 Task: Create a rule when the name or the description of a card does not start with text .
Action: Mouse pressed left at (846, 234)
Screenshot: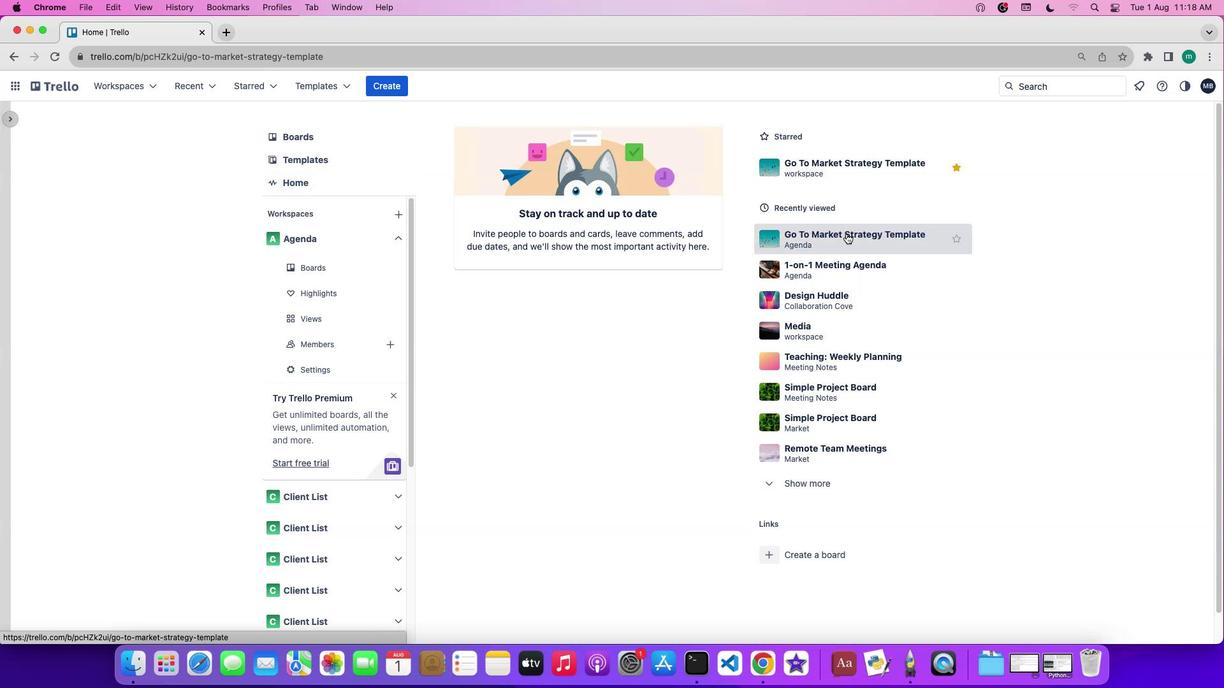 
Action: Mouse moved to (1089, 271)
Screenshot: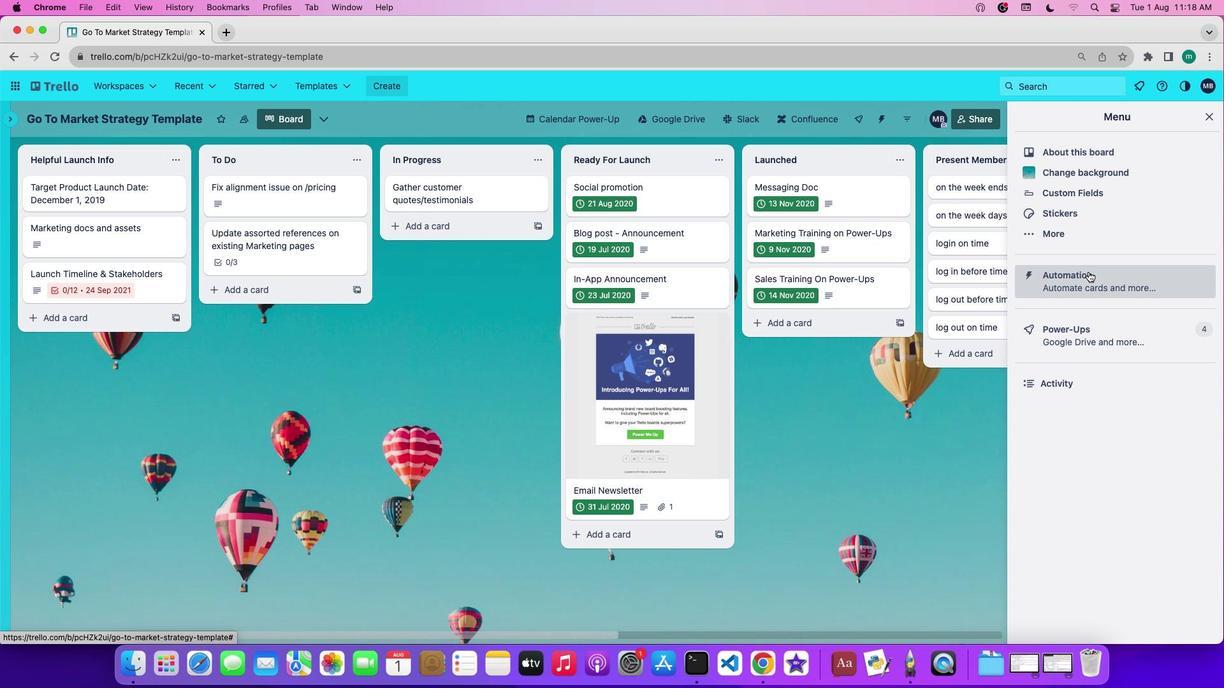 
Action: Mouse pressed left at (1089, 271)
Screenshot: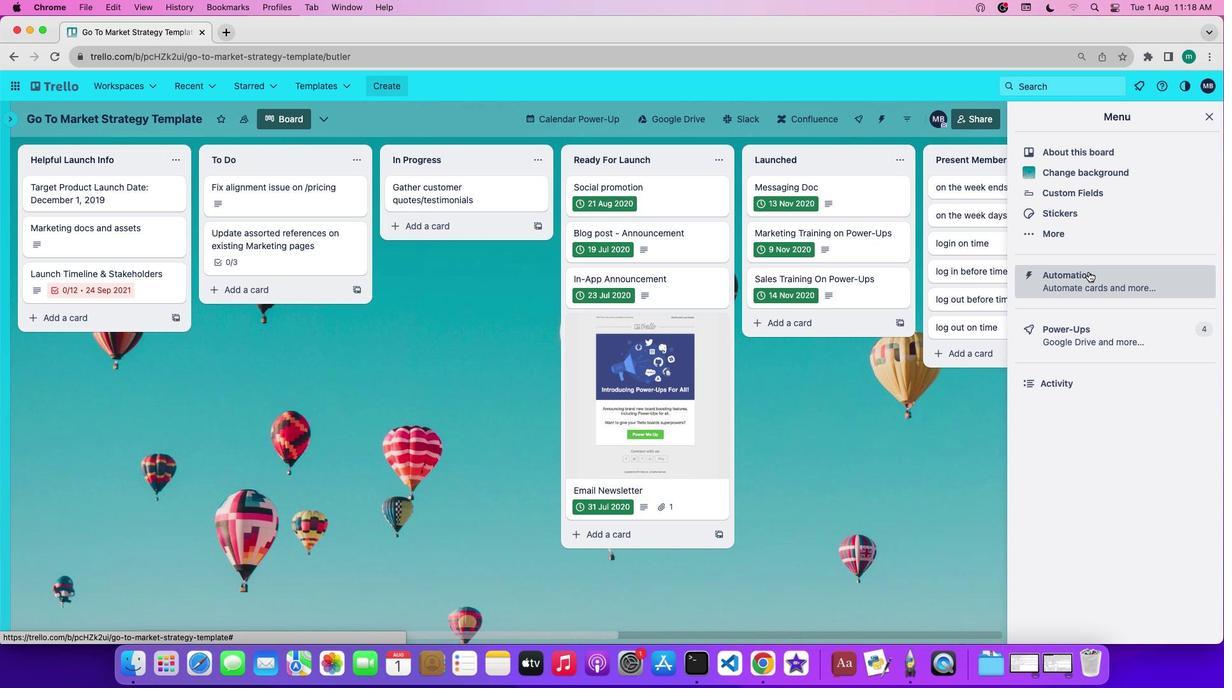 
Action: Mouse moved to (68, 232)
Screenshot: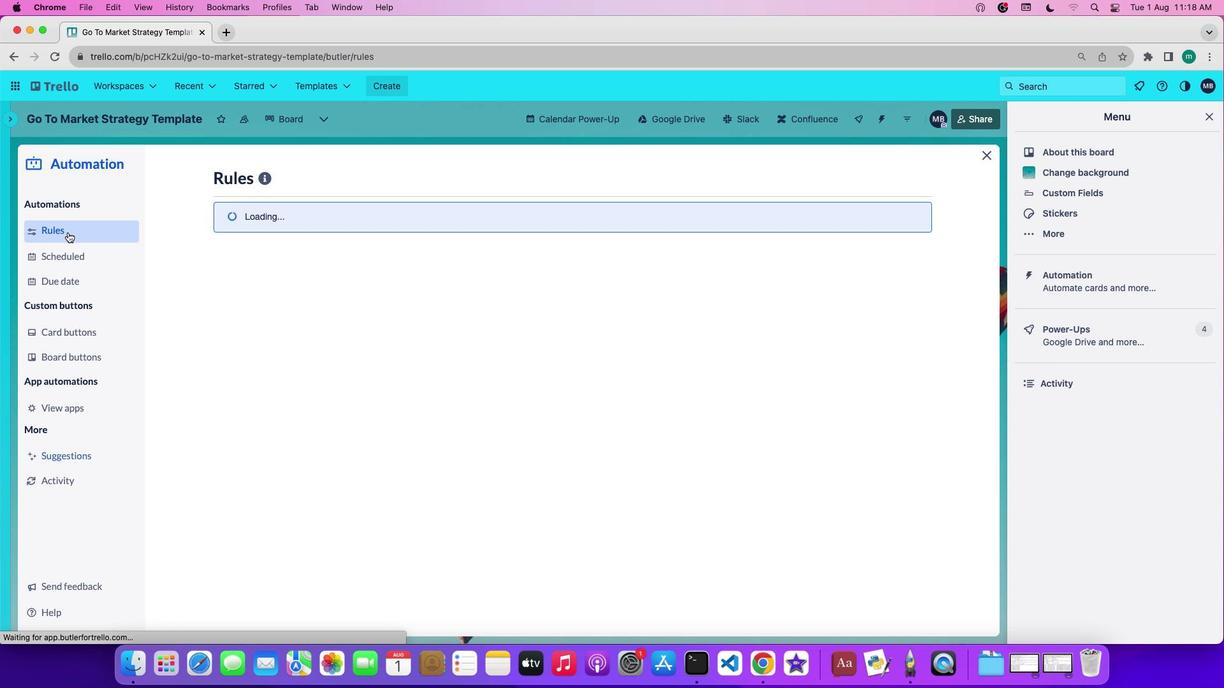 
Action: Mouse pressed left at (68, 232)
Screenshot: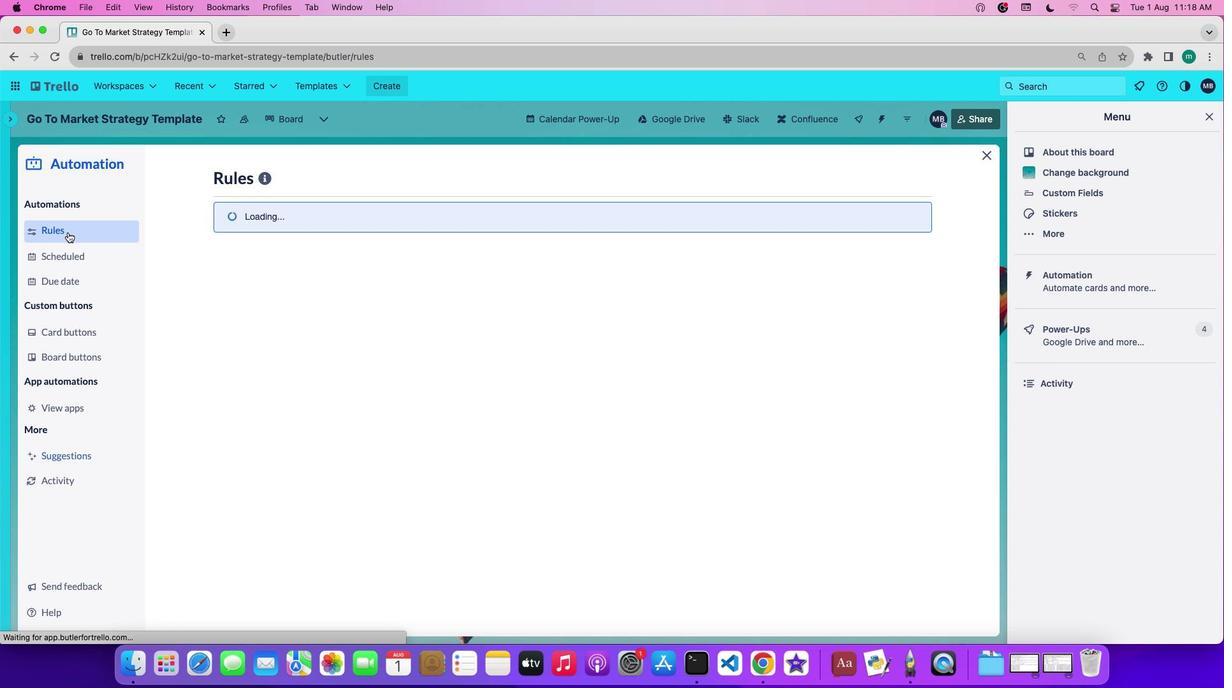 
Action: Mouse moved to (304, 460)
Screenshot: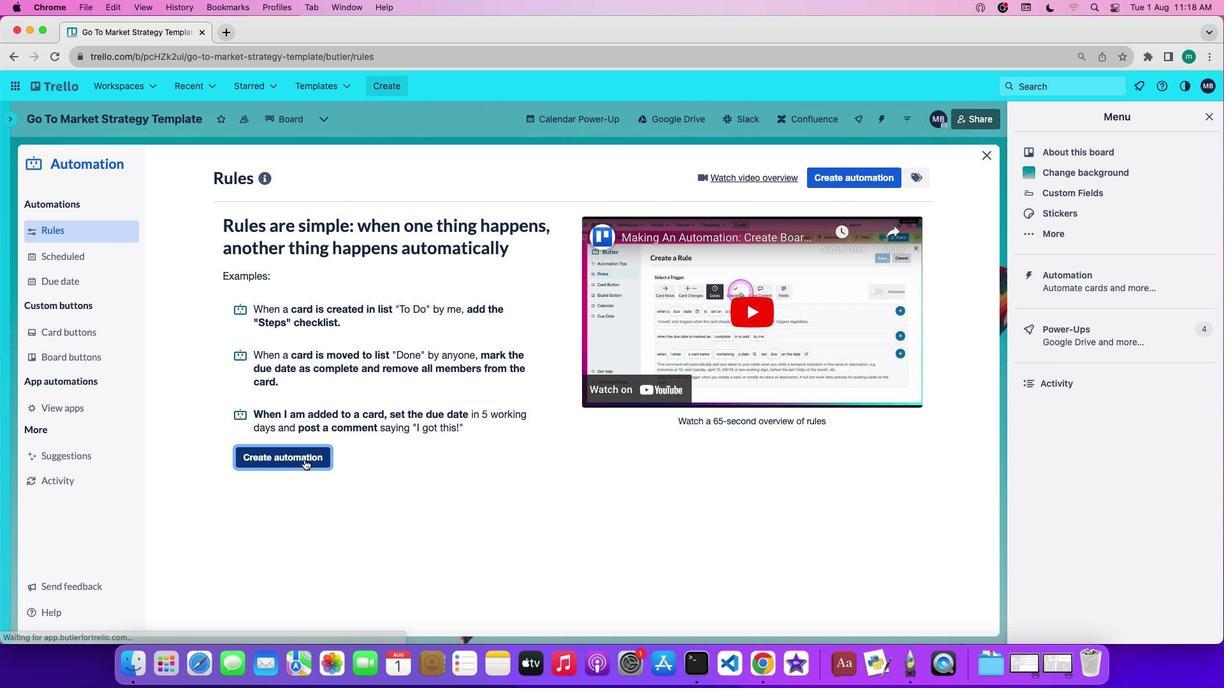 
Action: Mouse pressed left at (304, 460)
Screenshot: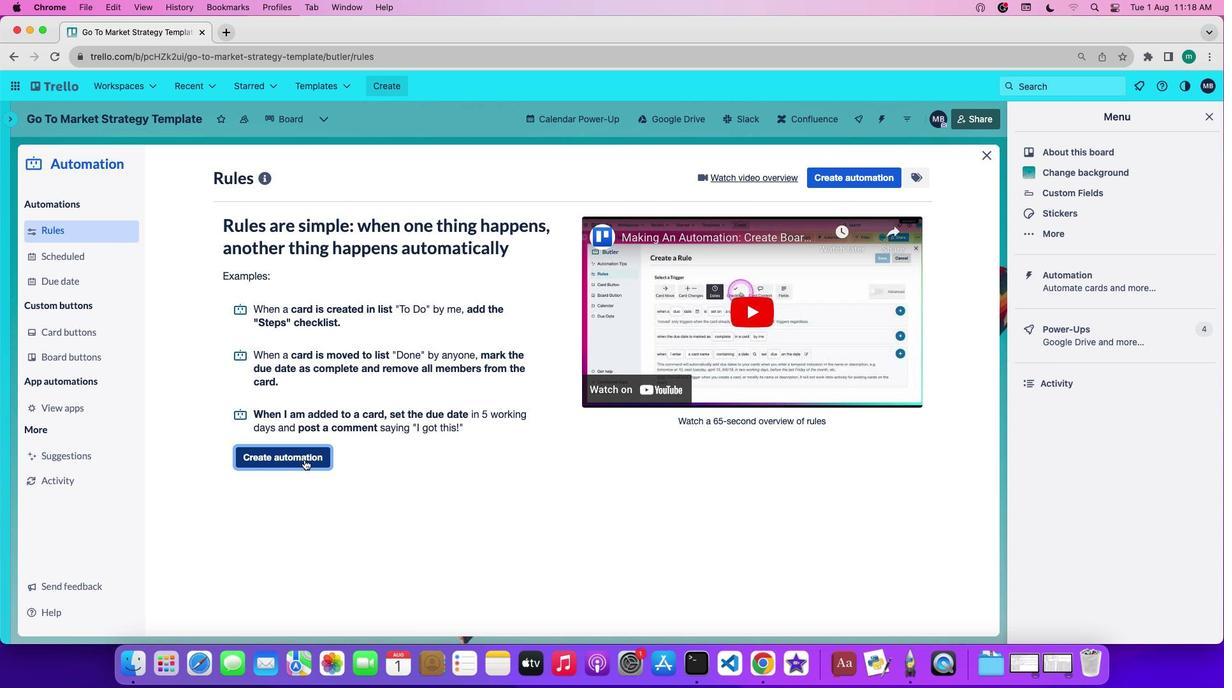 
Action: Mouse moved to (695, 307)
Screenshot: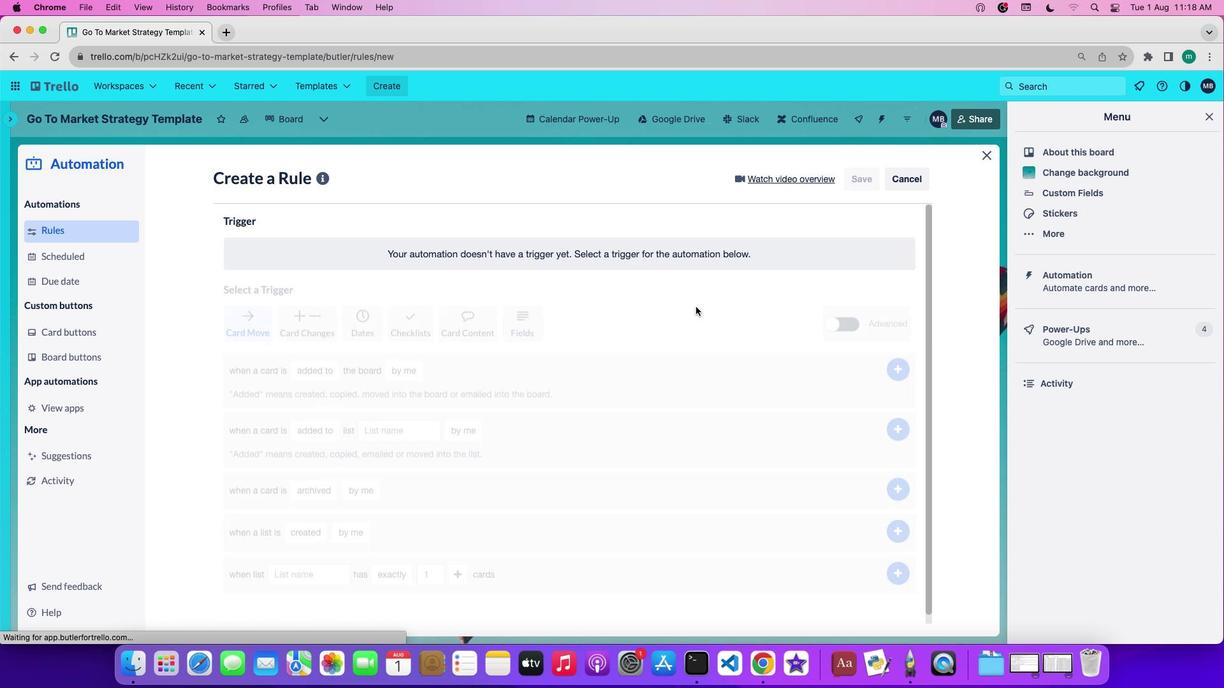 
Action: Mouse pressed left at (695, 307)
Screenshot: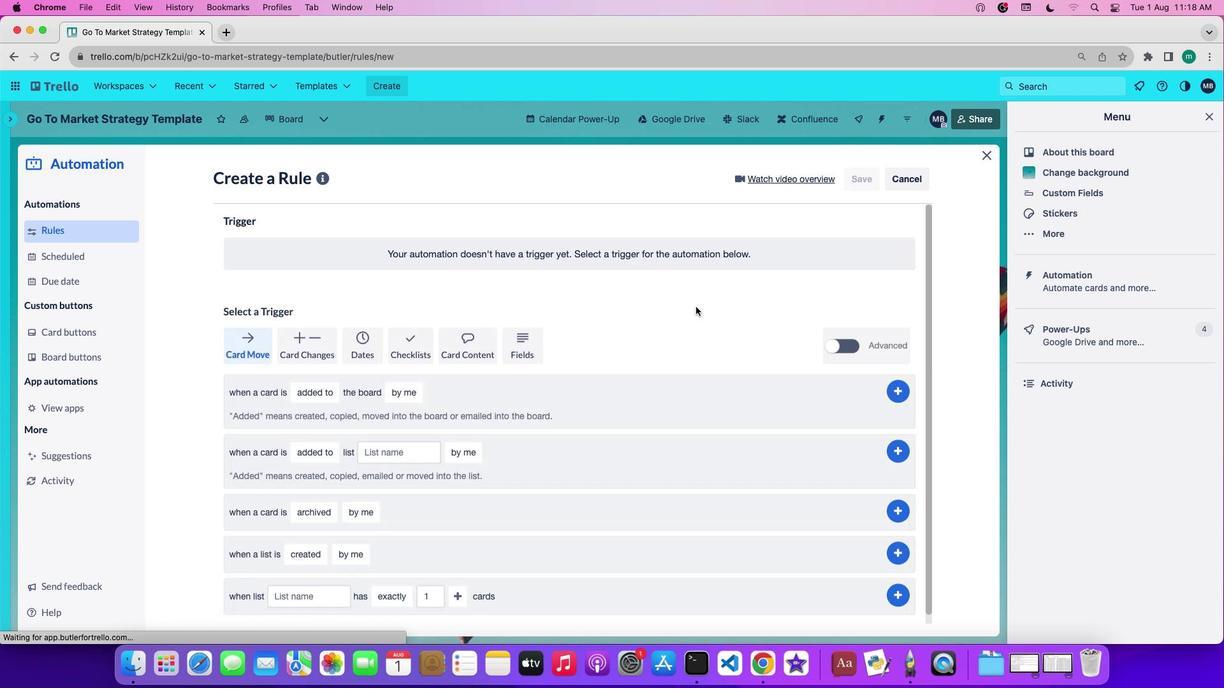 
Action: Mouse moved to (480, 339)
Screenshot: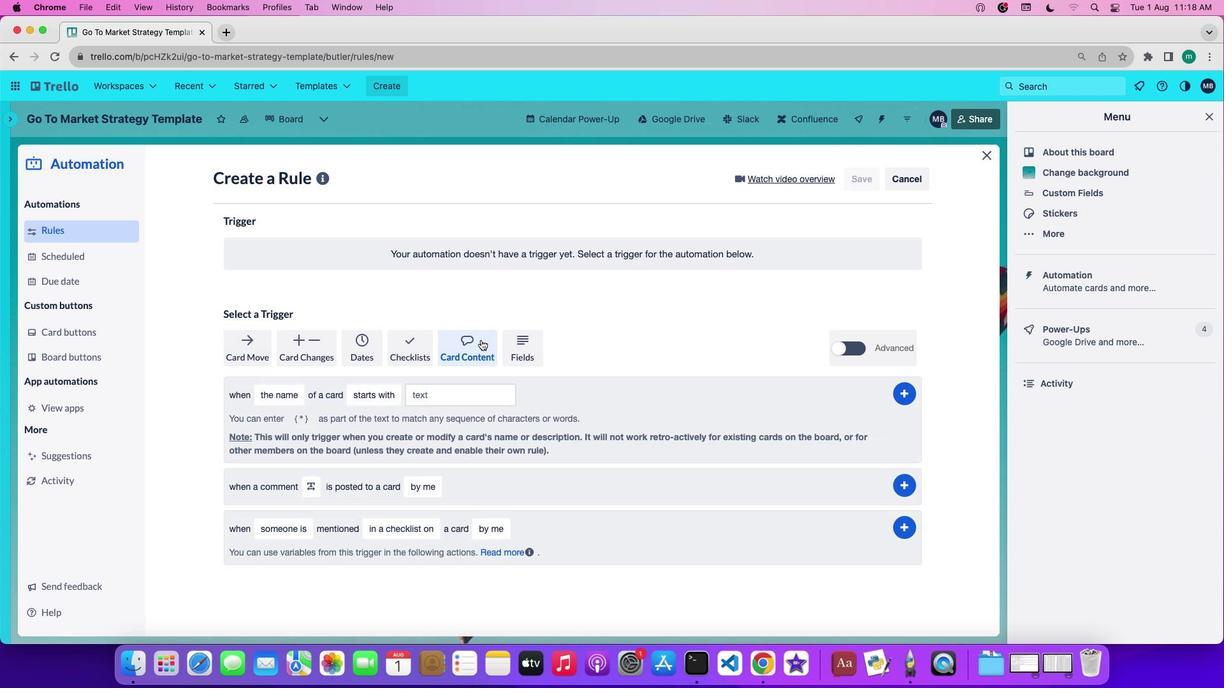 
Action: Mouse pressed left at (480, 339)
Screenshot: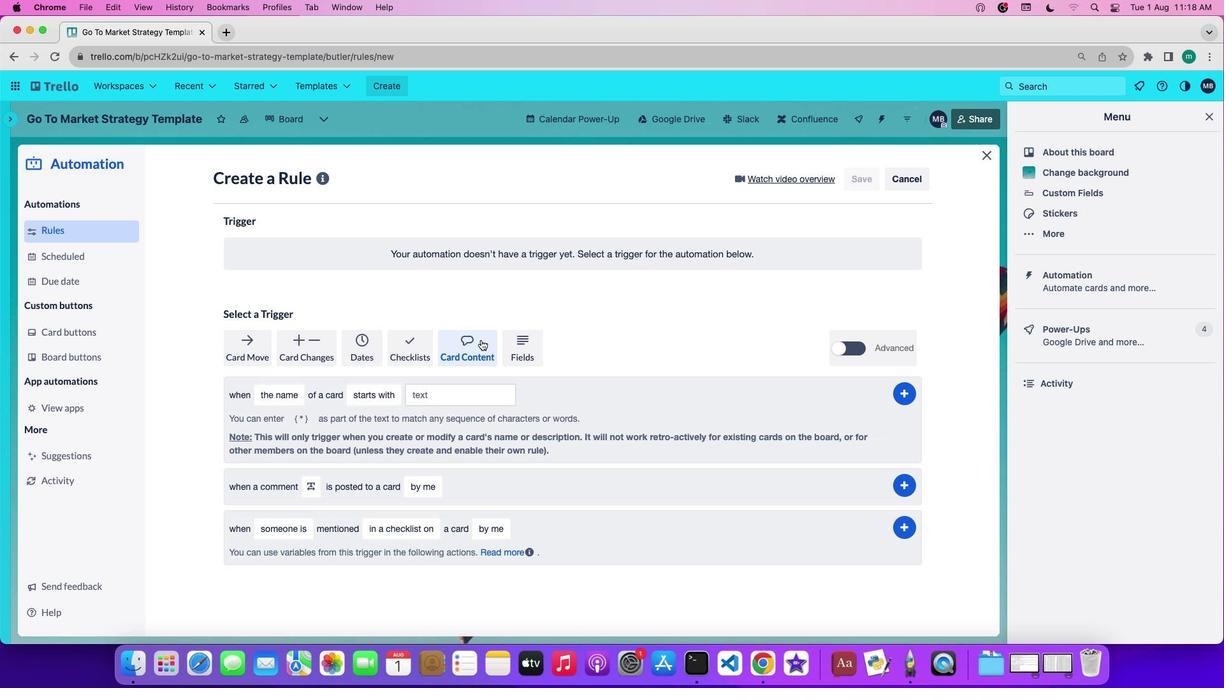 
Action: Mouse moved to (281, 399)
Screenshot: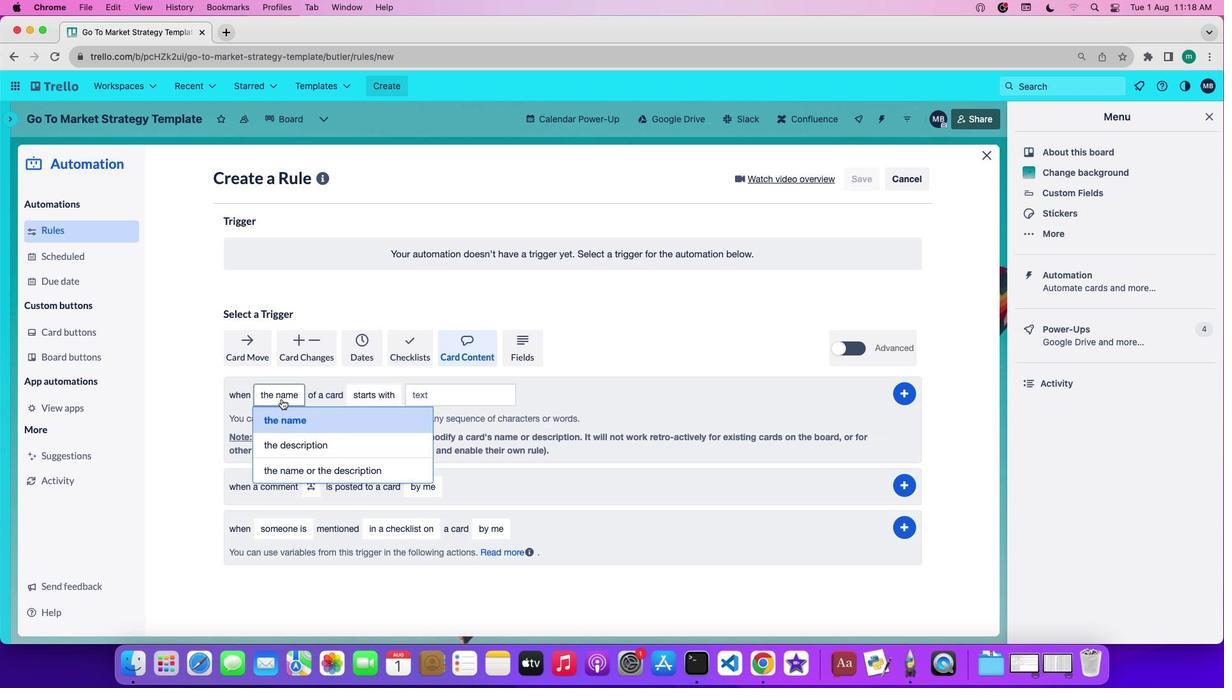 
Action: Mouse pressed left at (281, 399)
Screenshot: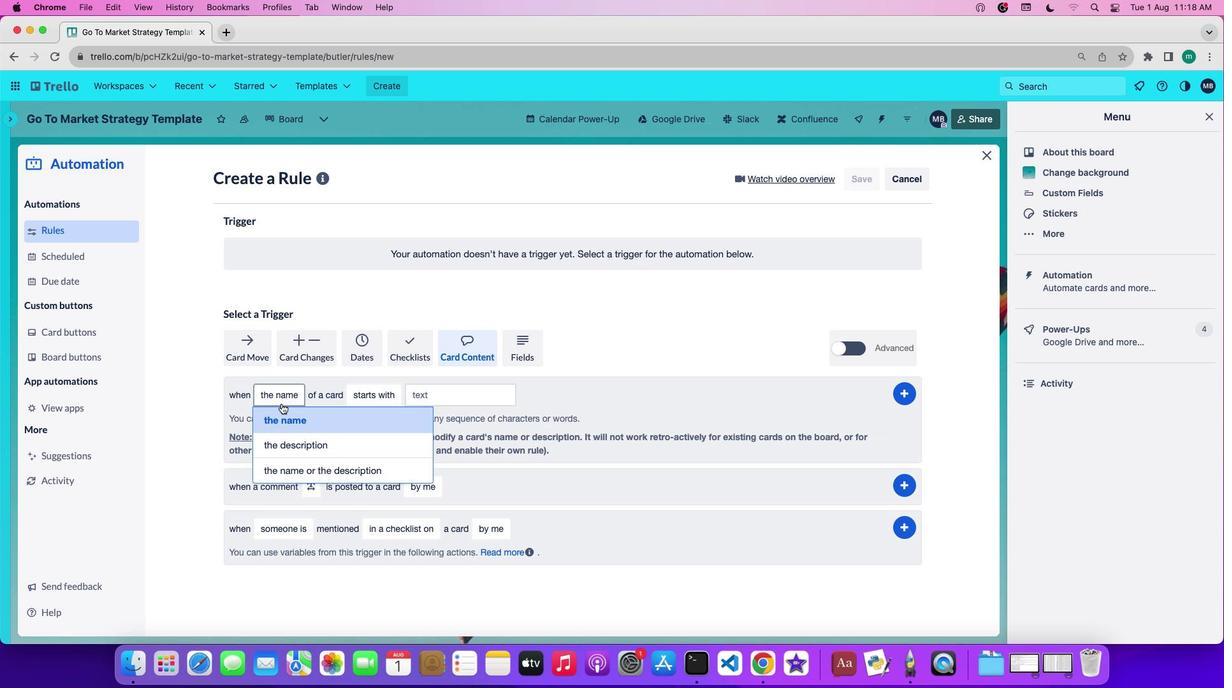 
Action: Mouse moved to (286, 464)
Screenshot: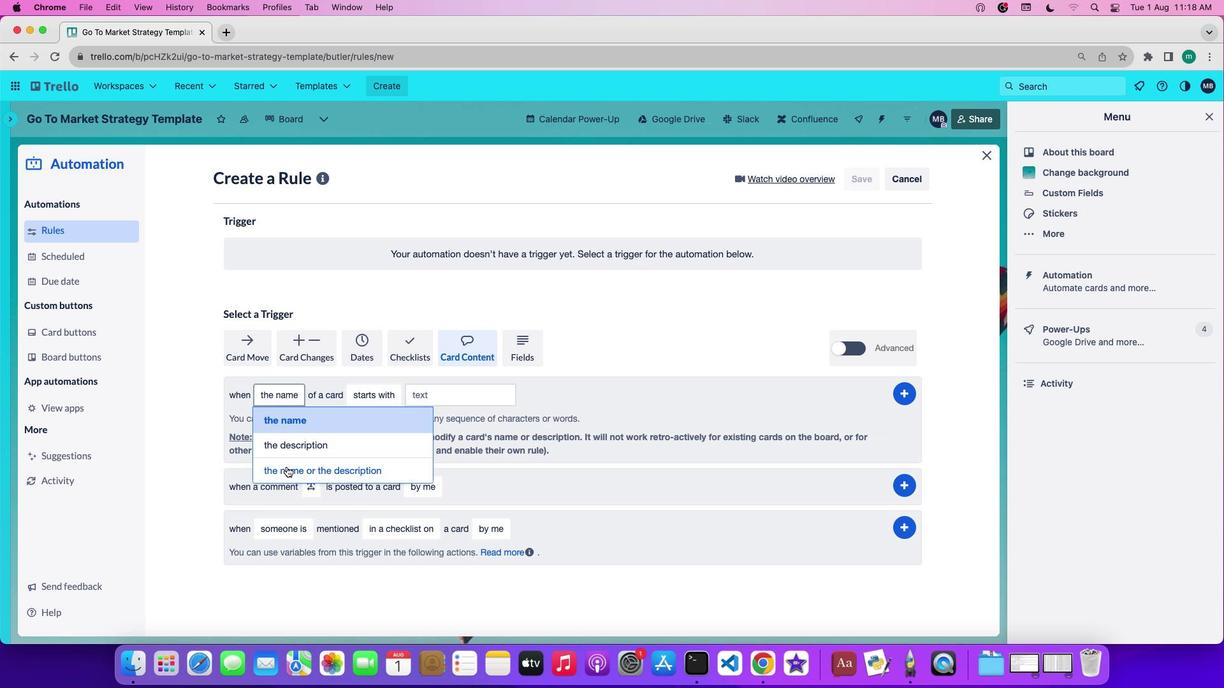 
Action: Mouse pressed left at (286, 464)
Screenshot: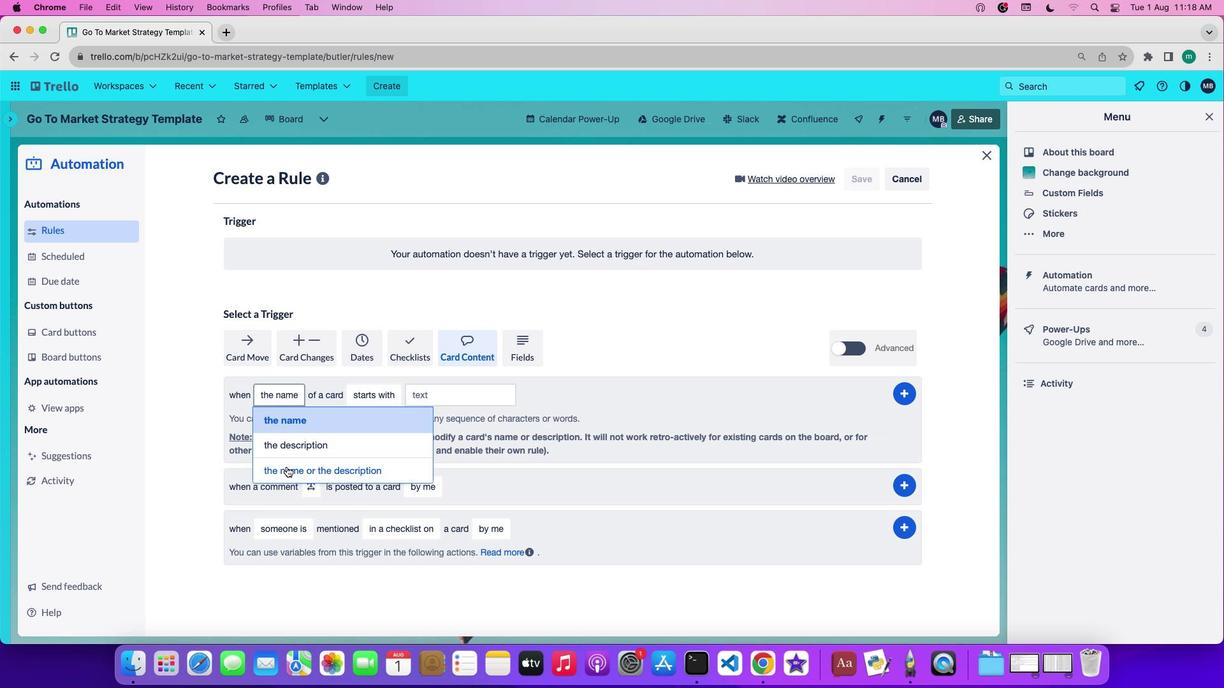 
Action: Mouse moved to (454, 390)
Screenshot: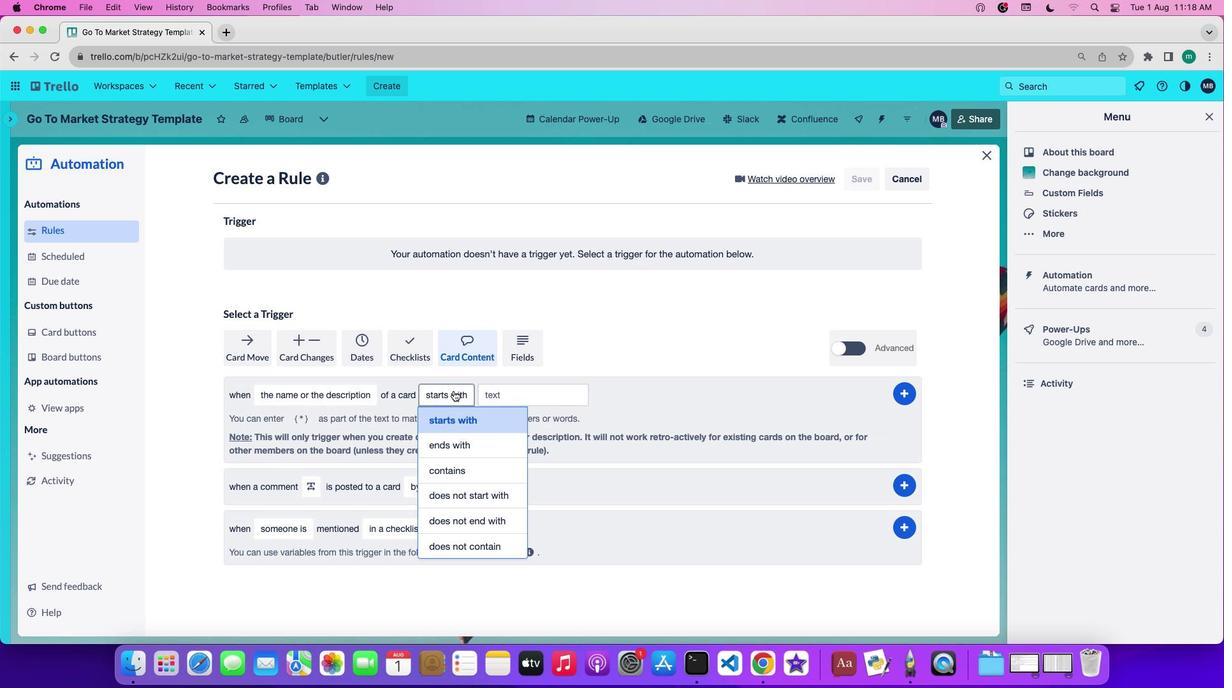 
Action: Mouse pressed left at (454, 390)
Screenshot: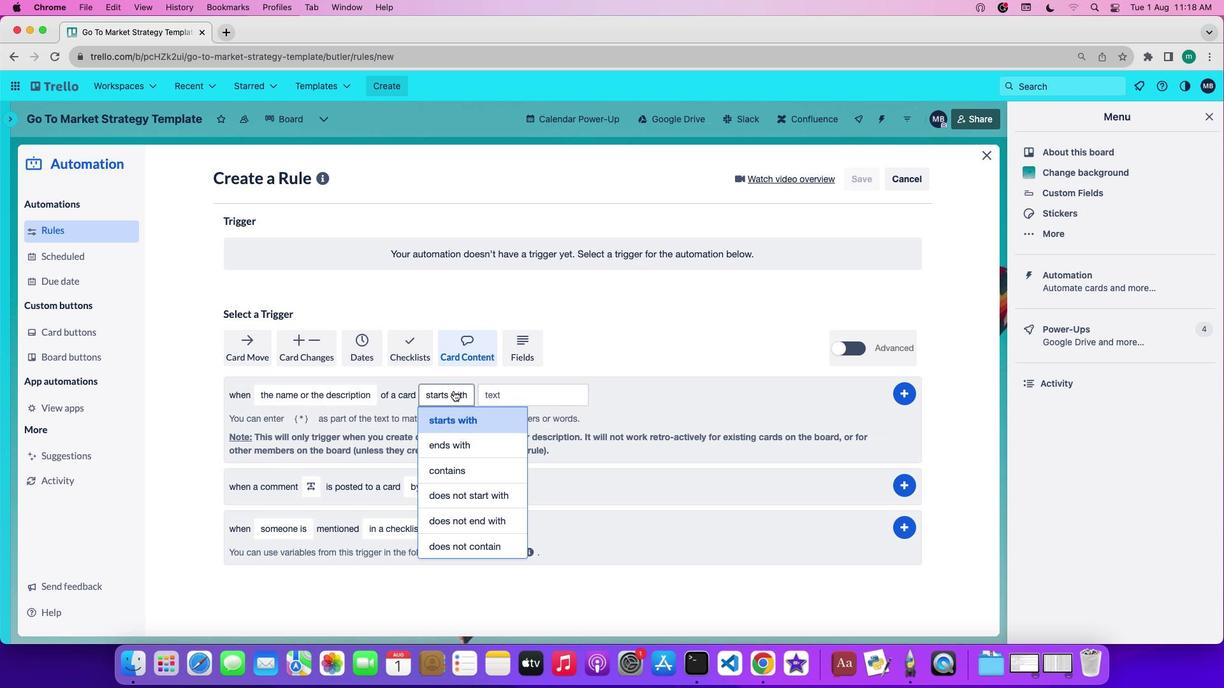 
Action: Mouse moved to (462, 491)
Screenshot: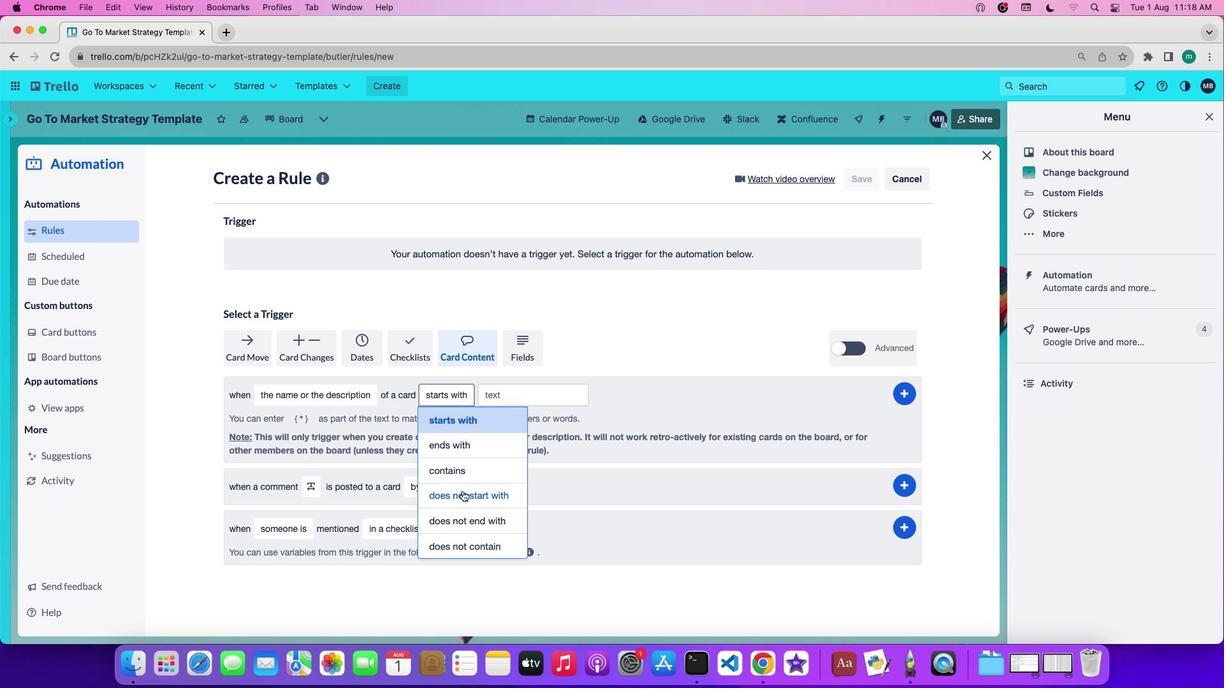 
Action: Mouse pressed left at (462, 491)
Screenshot: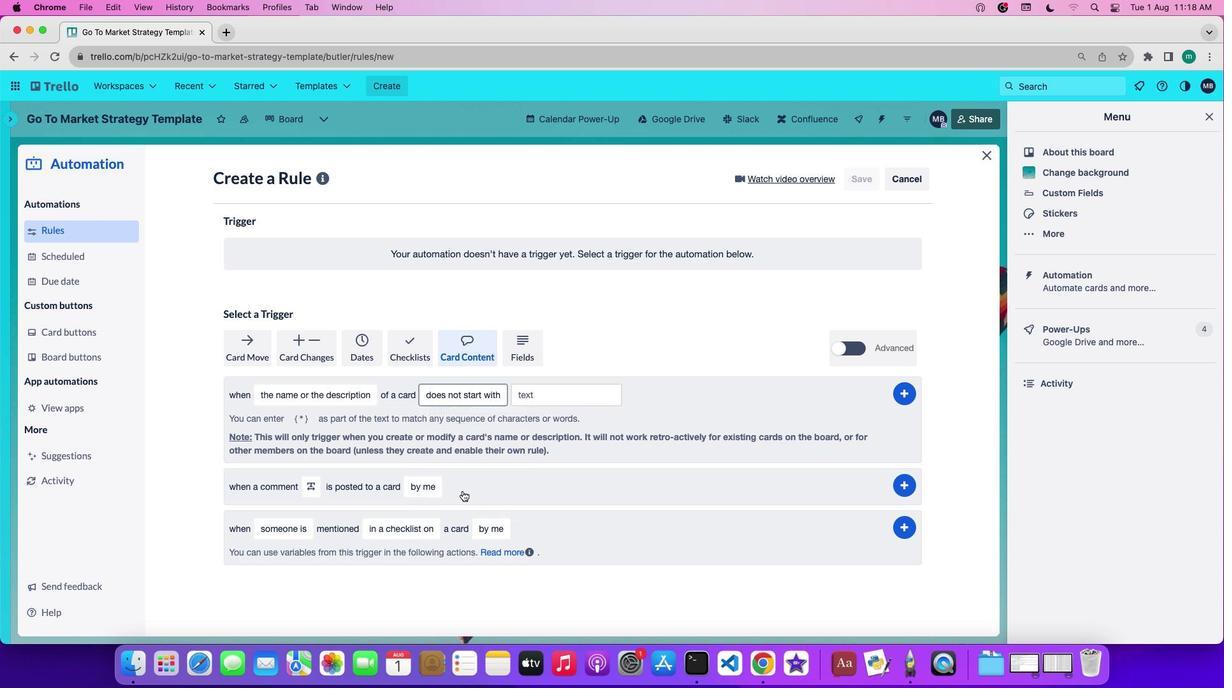 
Action: Mouse moved to (529, 390)
Screenshot: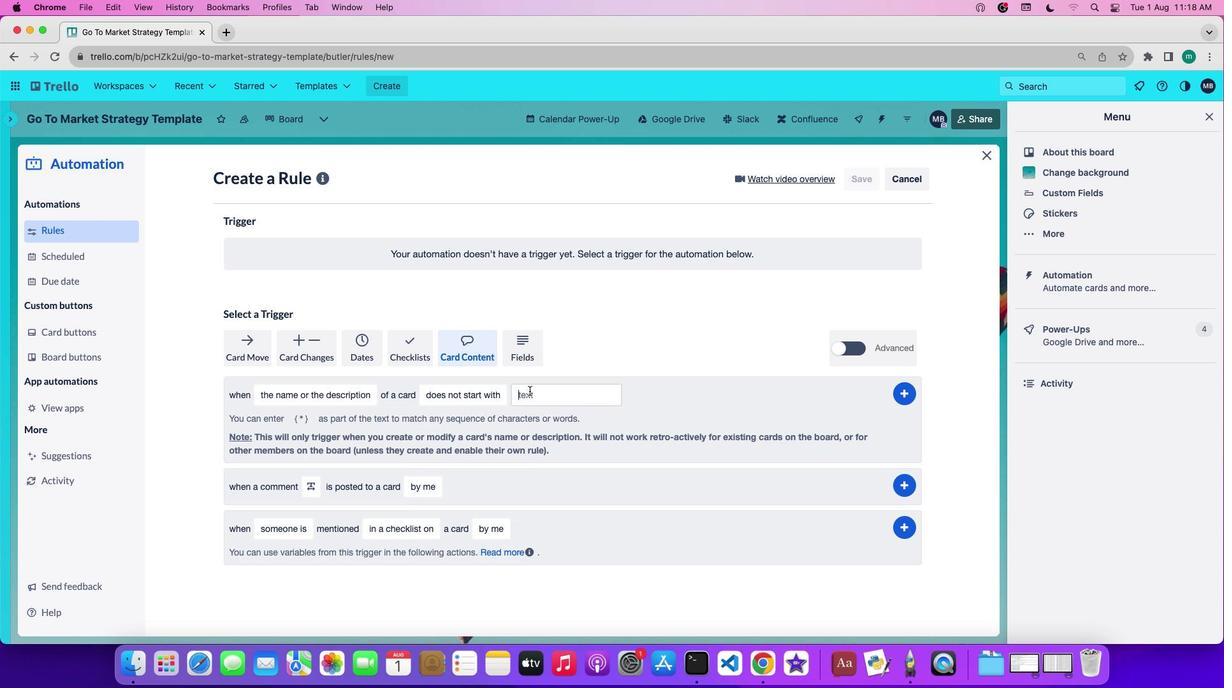 
Action: Mouse pressed left at (529, 390)
Screenshot: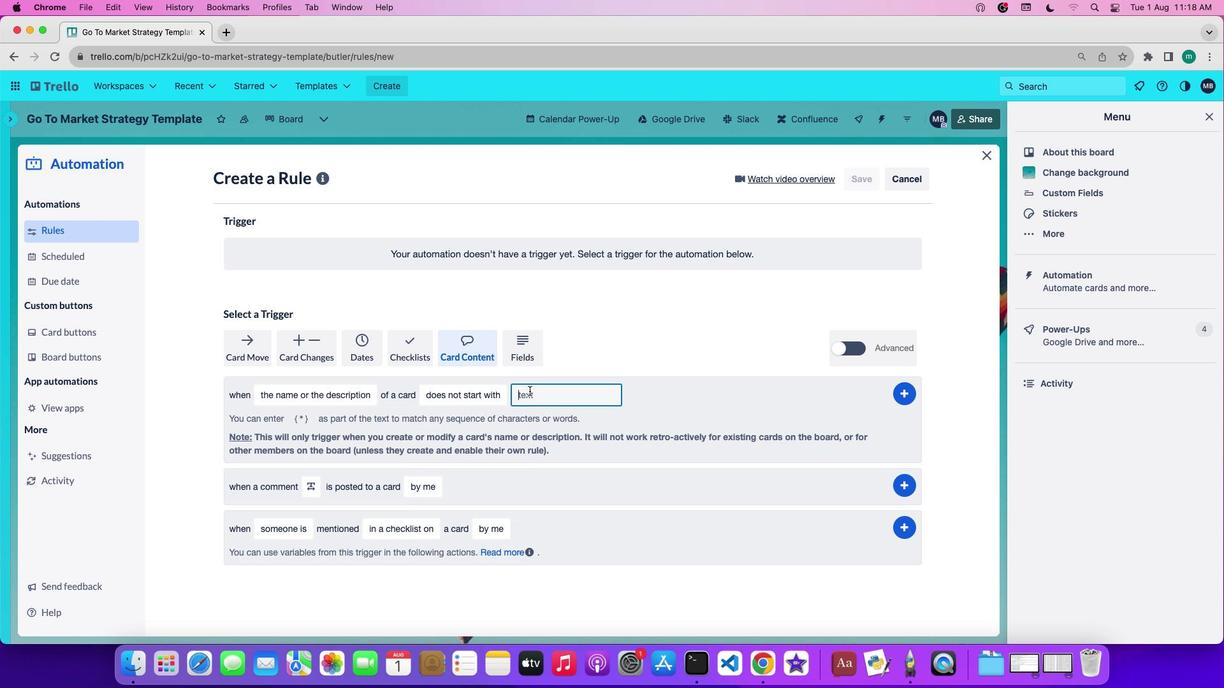 
Action: Mouse moved to (529, 390)
Screenshot: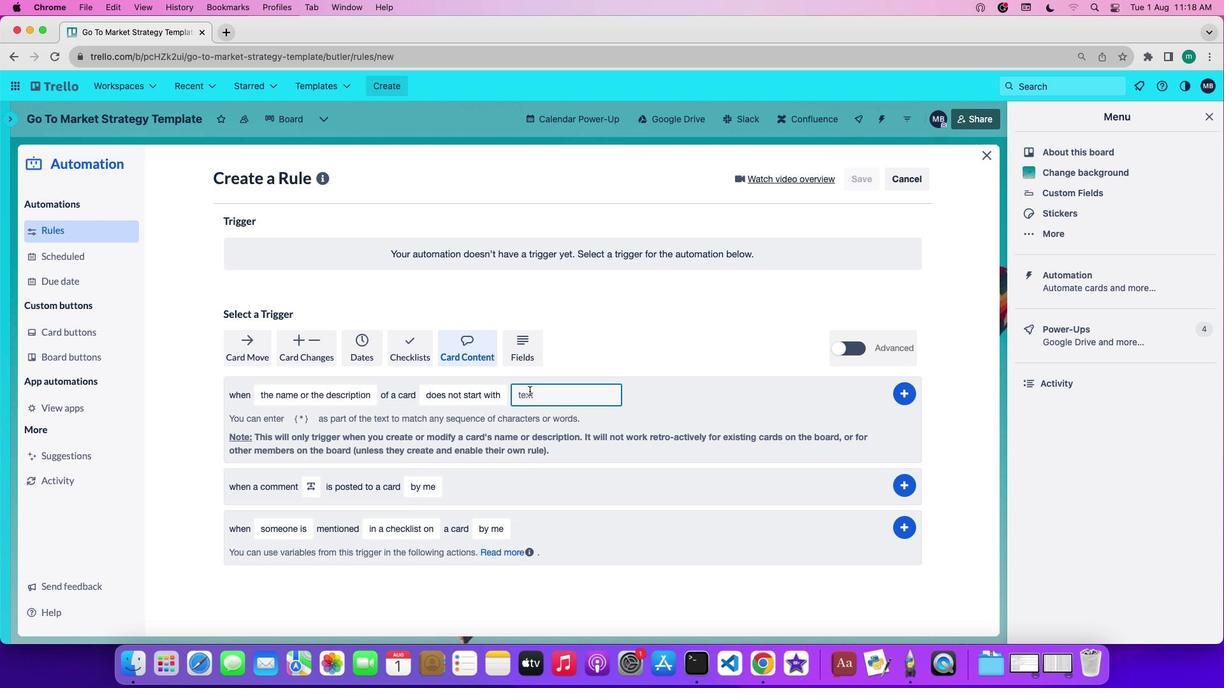 
Action: Key pressed 't''e''x''t'
Screenshot: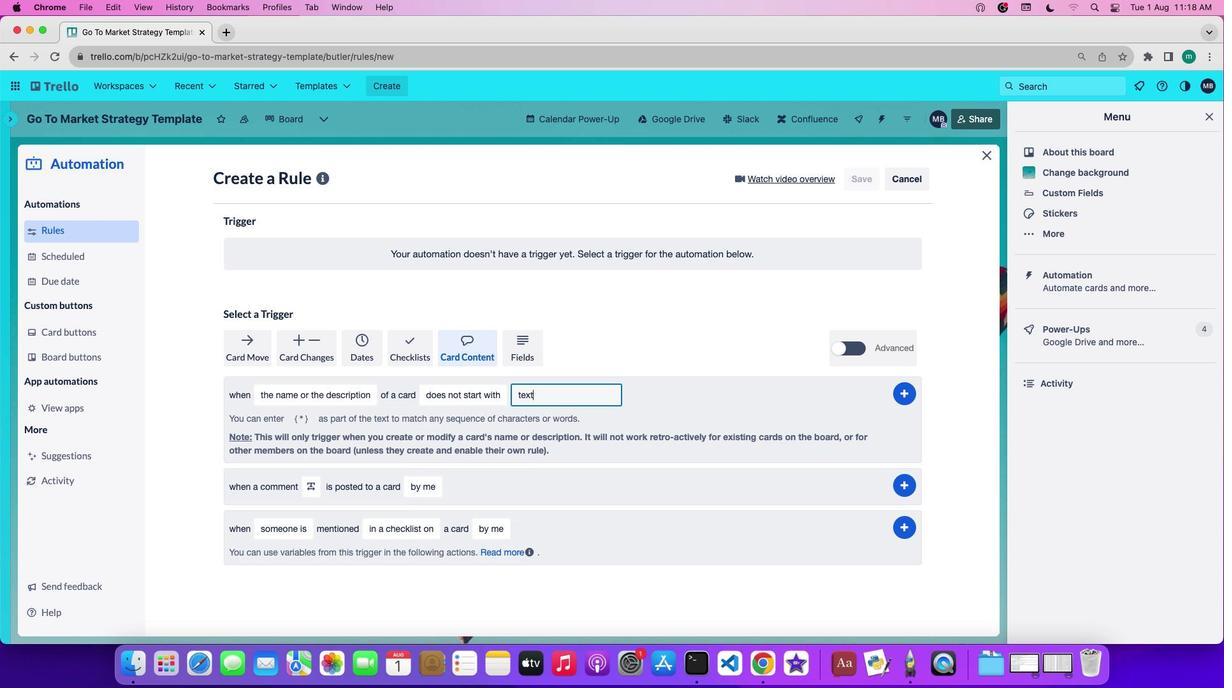 
Action: Mouse moved to (902, 400)
Screenshot: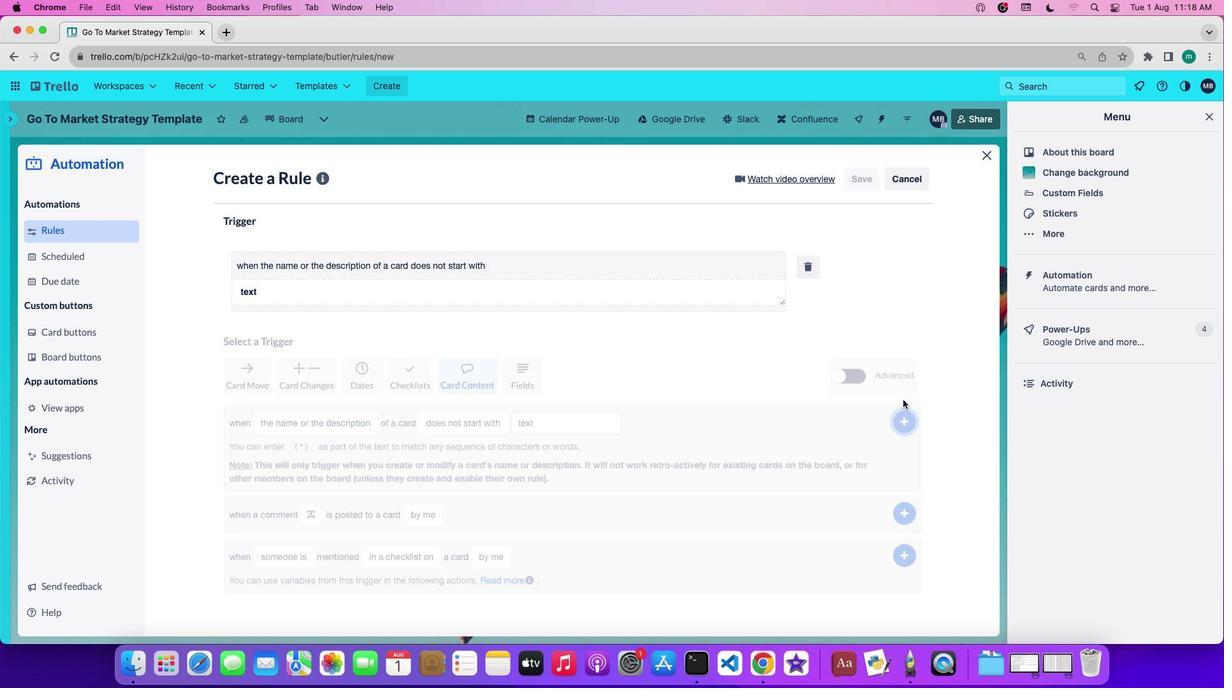 
Action: Mouse pressed left at (902, 400)
Screenshot: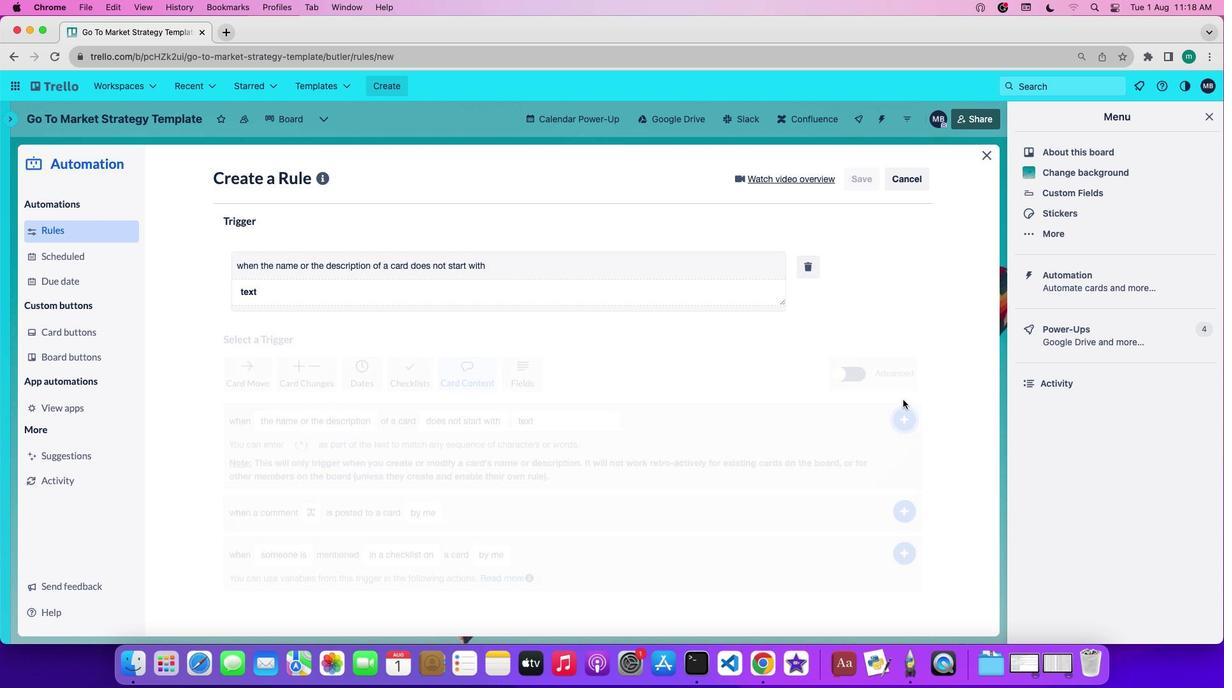 
